 Task: Create a task  Implement a new cloud-based quality management system for a company , assign it to team member softage.2@softage.net in the project BrightWorks and update the status of the task to  Off Track , set the priority of the task to Medium
Action: Mouse moved to (91, 69)
Screenshot: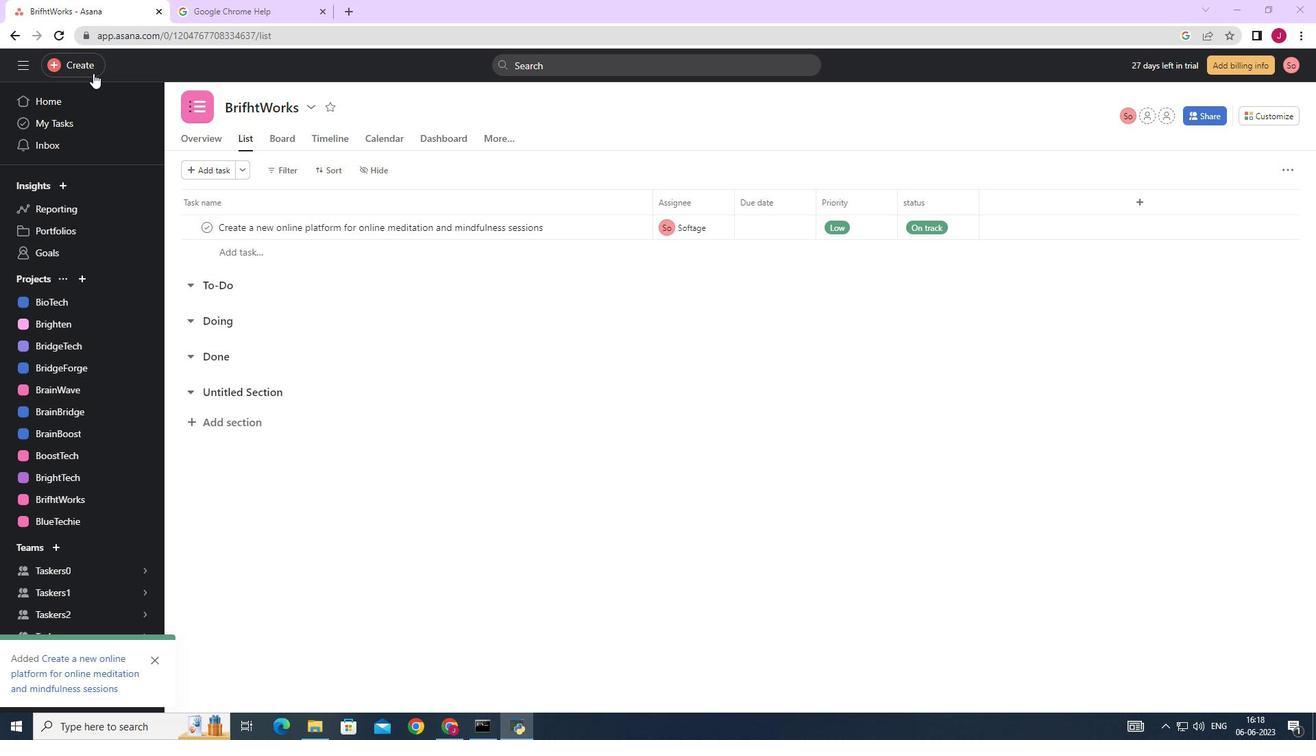 
Action: Mouse pressed left at (91, 69)
Screenshot: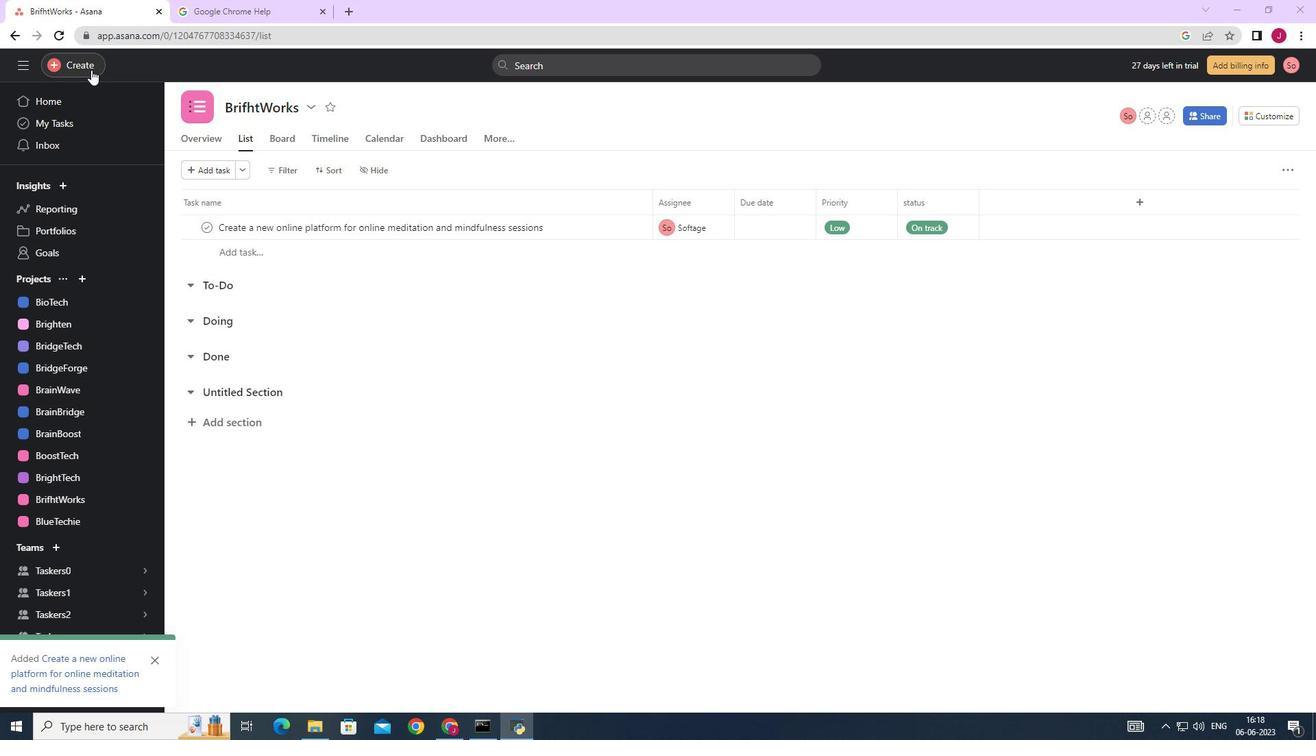 
Action: Mouse moved to (168, 69)
Screenshot: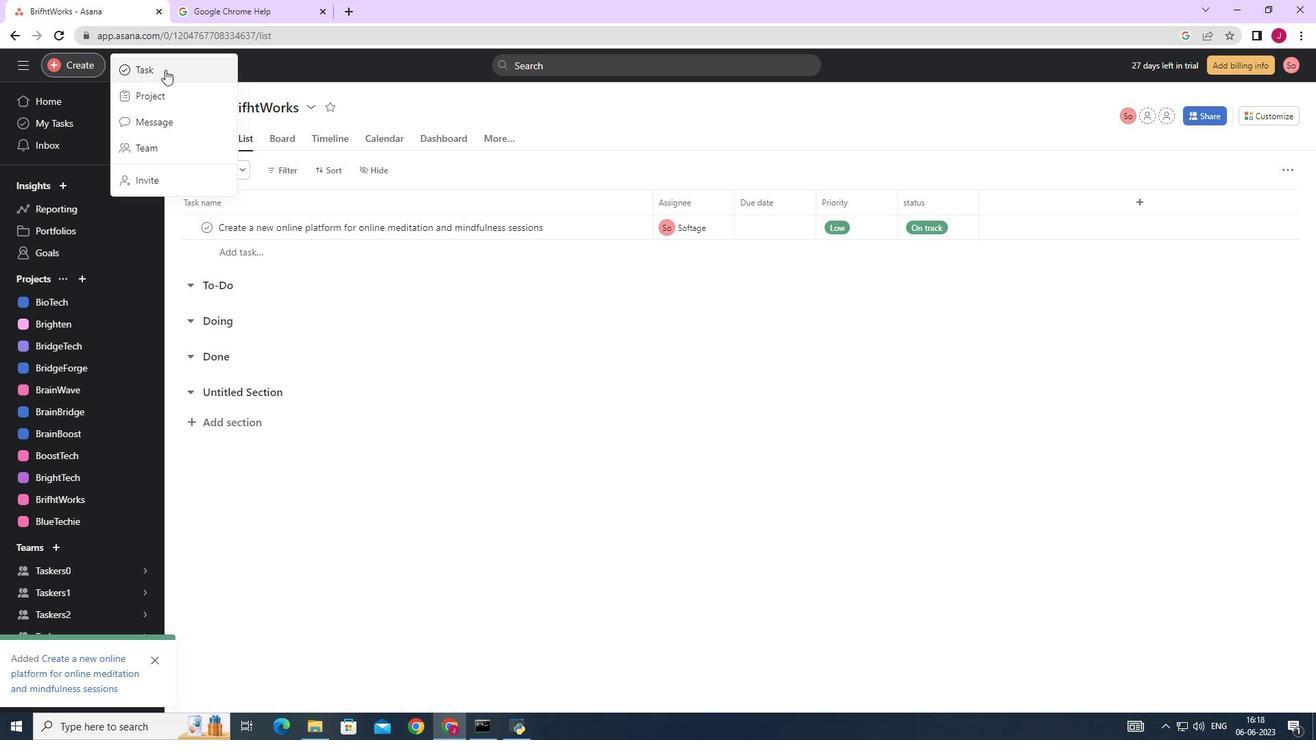 
Action: Mouse pressed left at (168, 69)
Screenshot: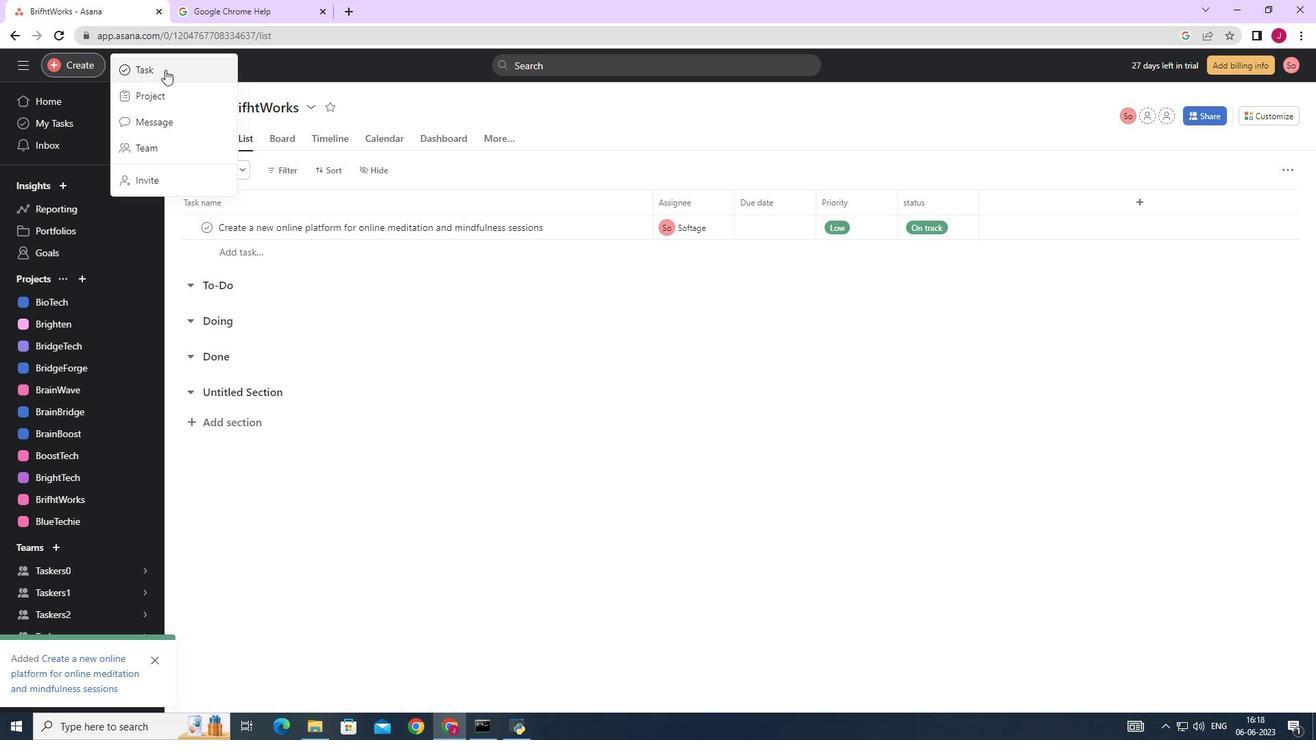 
Action: Mouse moved to (1043, 454)
Screenshot: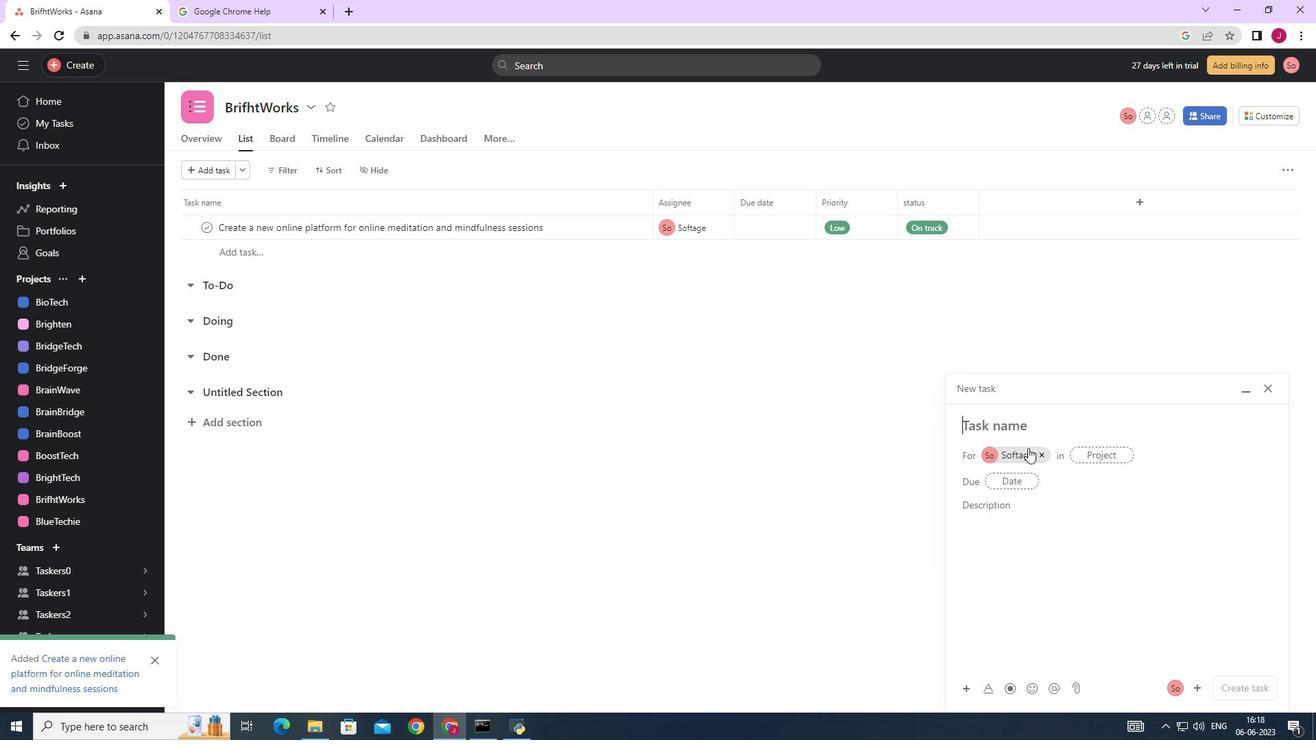 
Action: Mouse pressed left at (1043, 454)
Screenshot: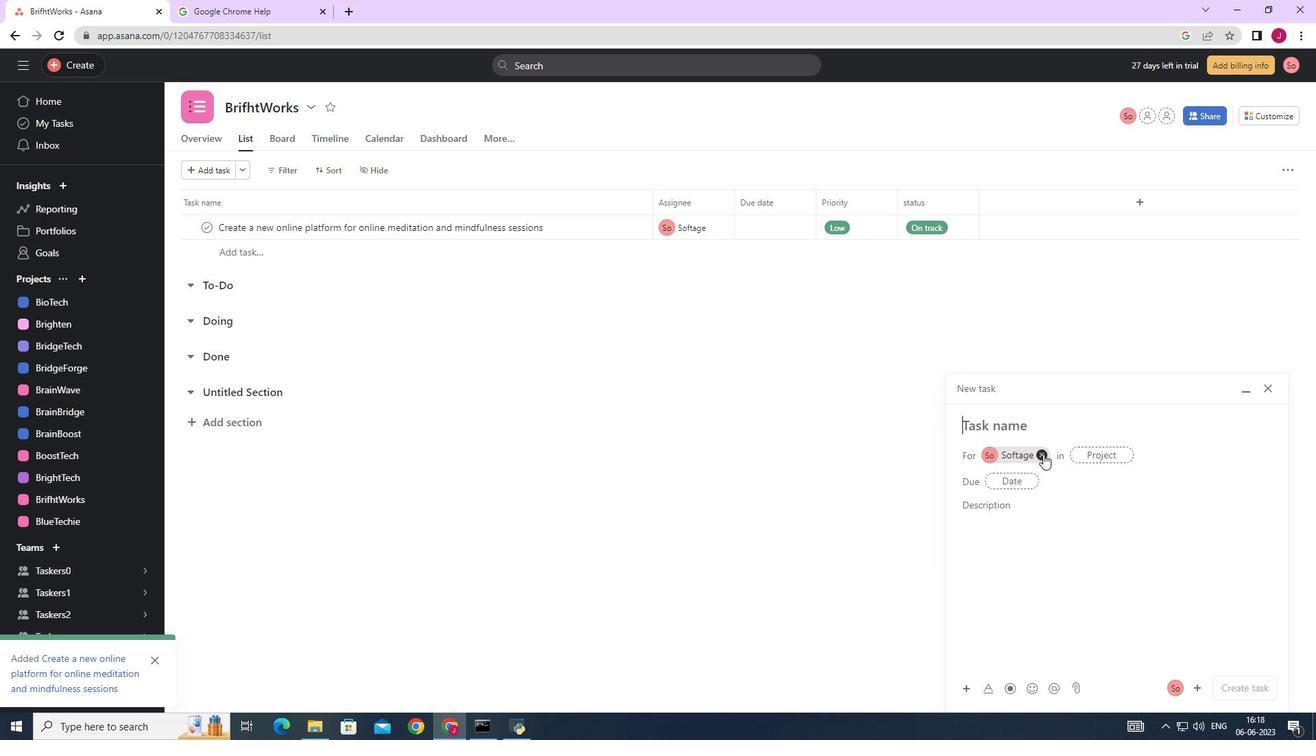 
Action: Mouse moved to (991, 425)
Screenshot: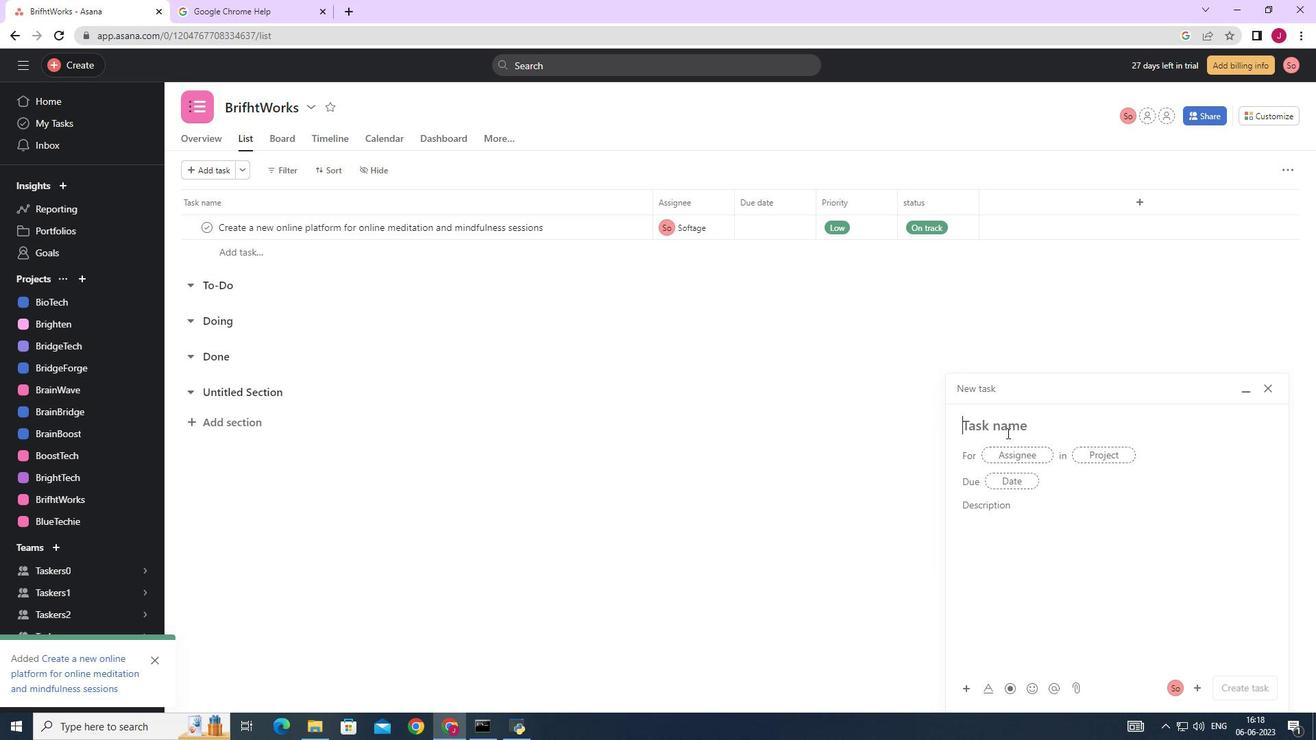 
Action: Mouse pressed left at (991, 425)
Screenshot: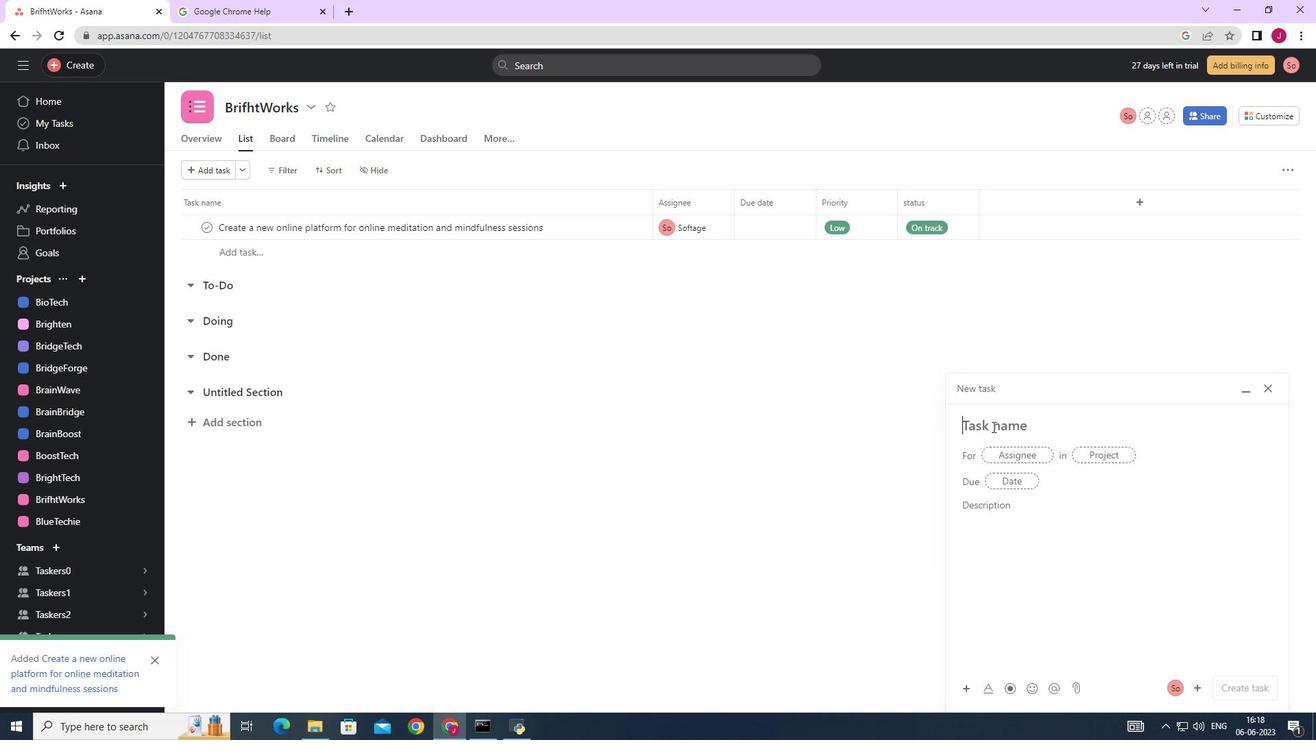 
Action: Key pressed <Key.caps_lock>I<Key.caps_lock>mplement<Key.space>a<Key.space>new<Key.space>cloud-based<Key.space>quality<Key.space>management<Key.space>system<Key.space>f<Key.backspace>or<Key.space><Key.backspace><Key.backspace><Key.backspace>for<Key.space>a<Key.space>company<Key.space>
Screenshot: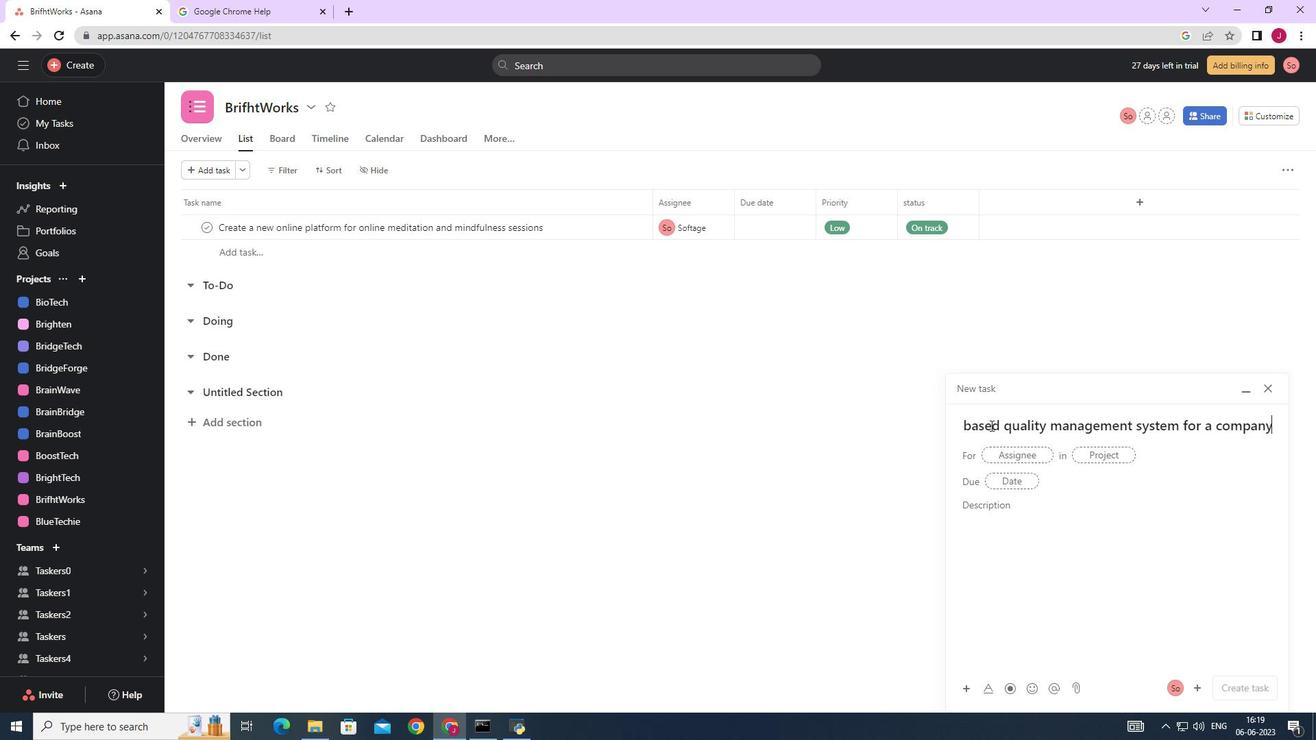 
Action: Mouse moved to (1011, 452)
Screenshot: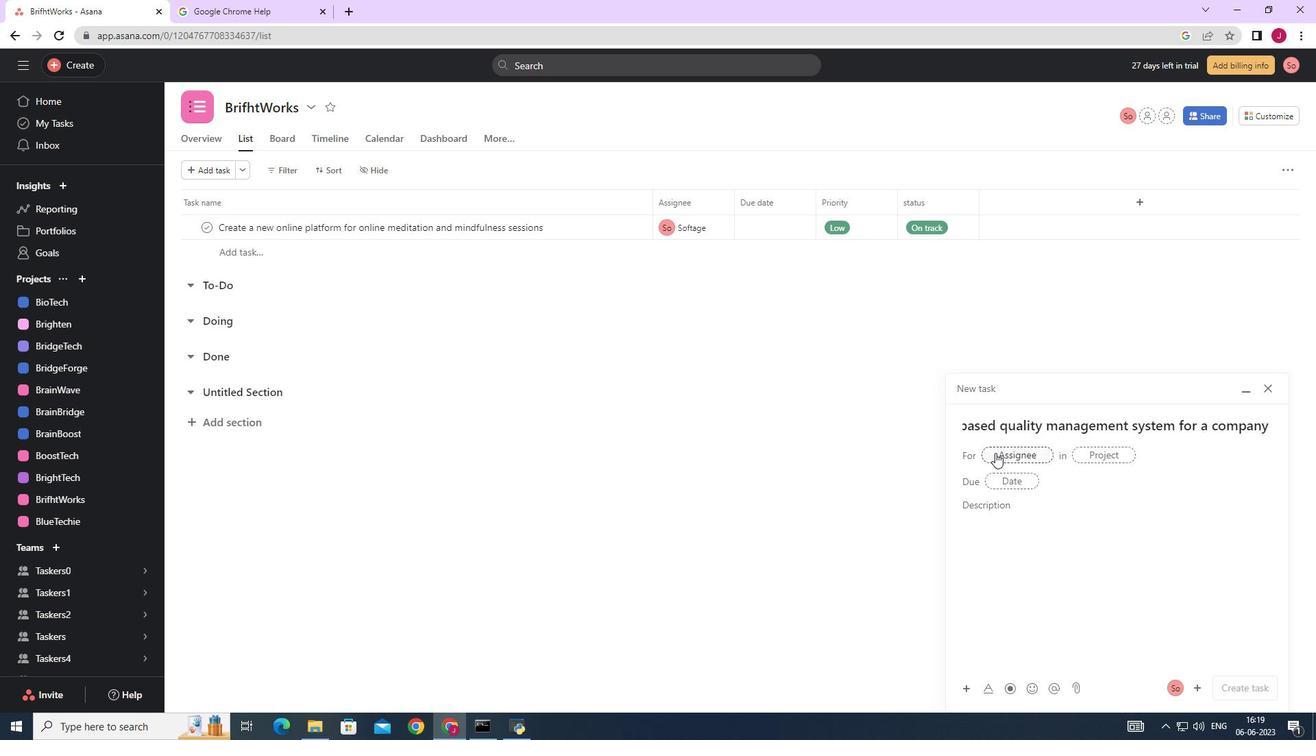 
Action: Mouse pressed left at (1011, 452)
Screenshot: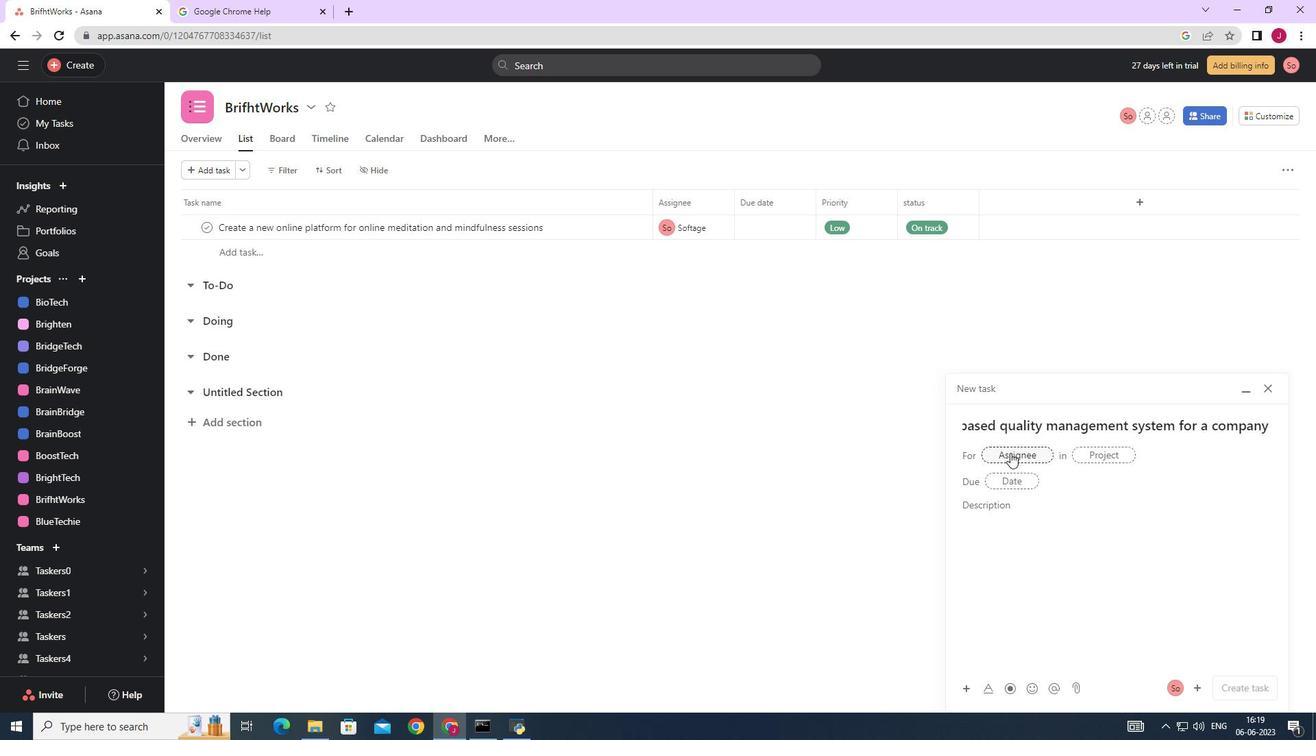 
Action: Key pressed softage.2
Screenshot: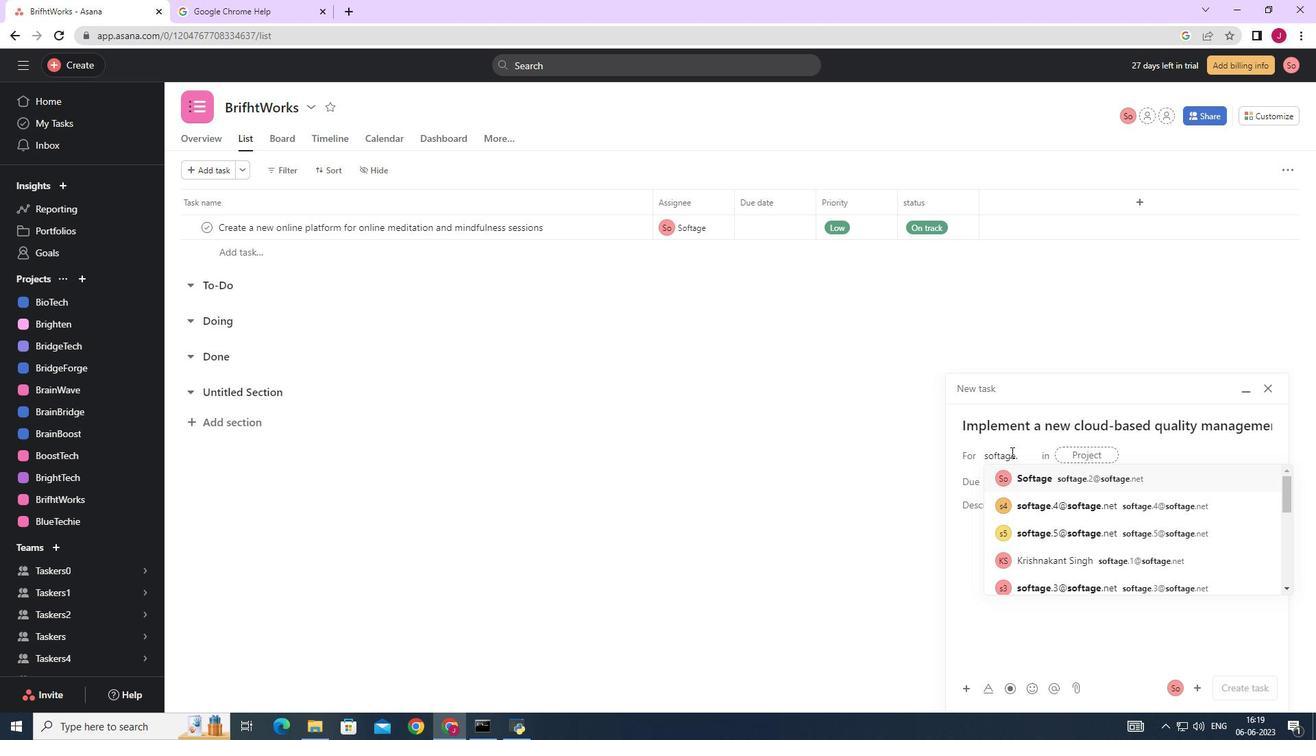 
Action: Mouse moved to (1062, 476)
Screenshot: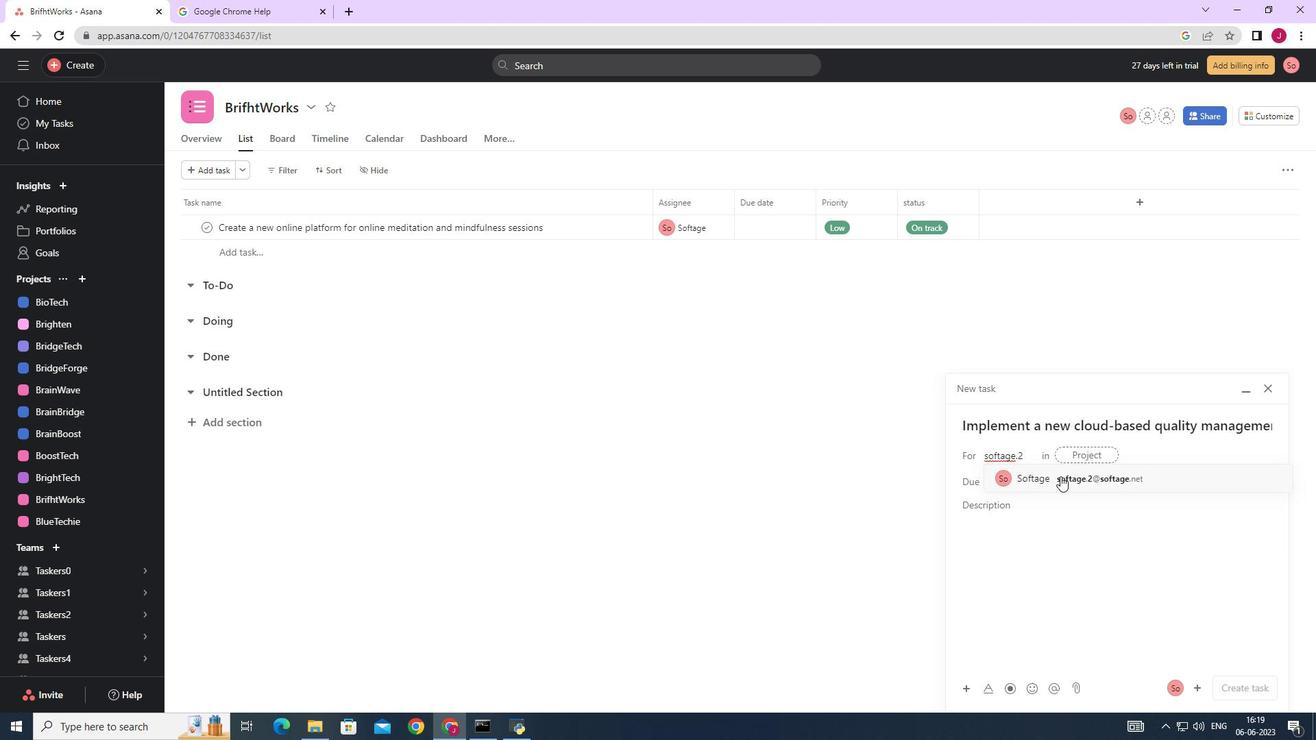 
Action: Mouse pressed left at (1062, 476)
Screenshot: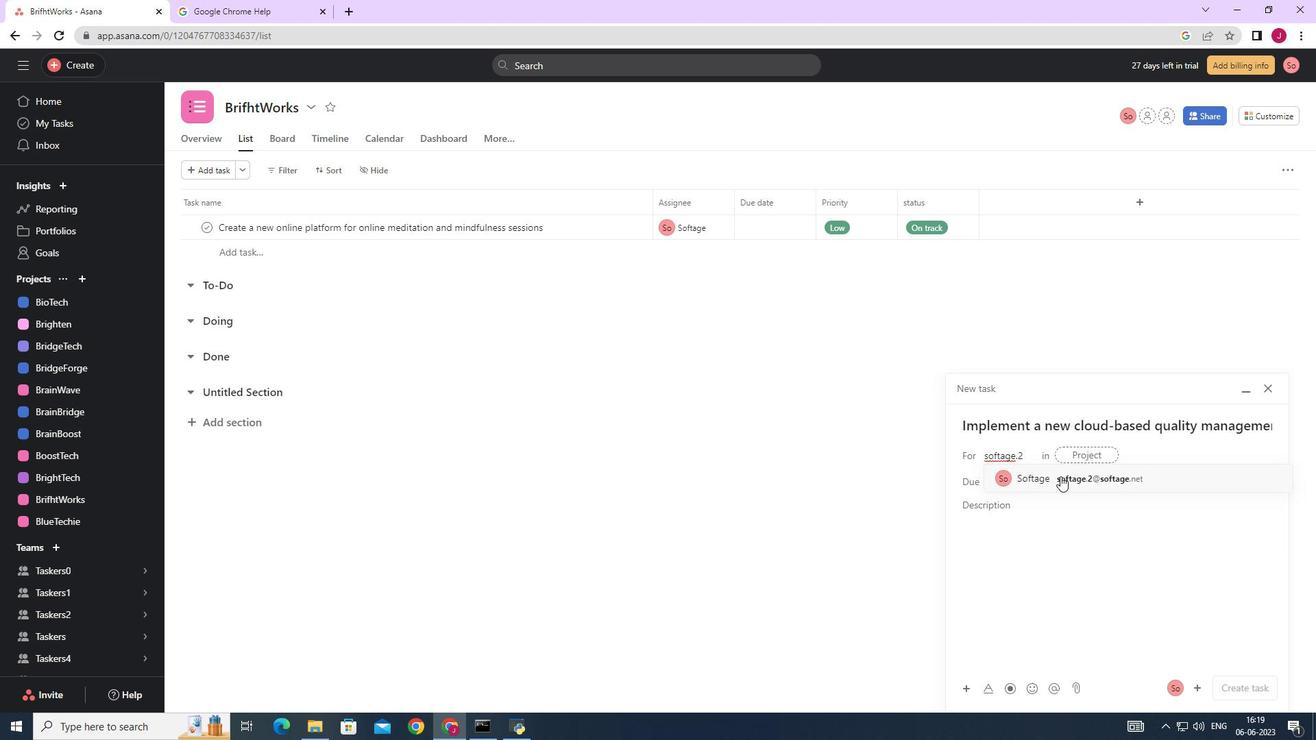 
Action: Mouse moved to (856, 481)
Screenshot: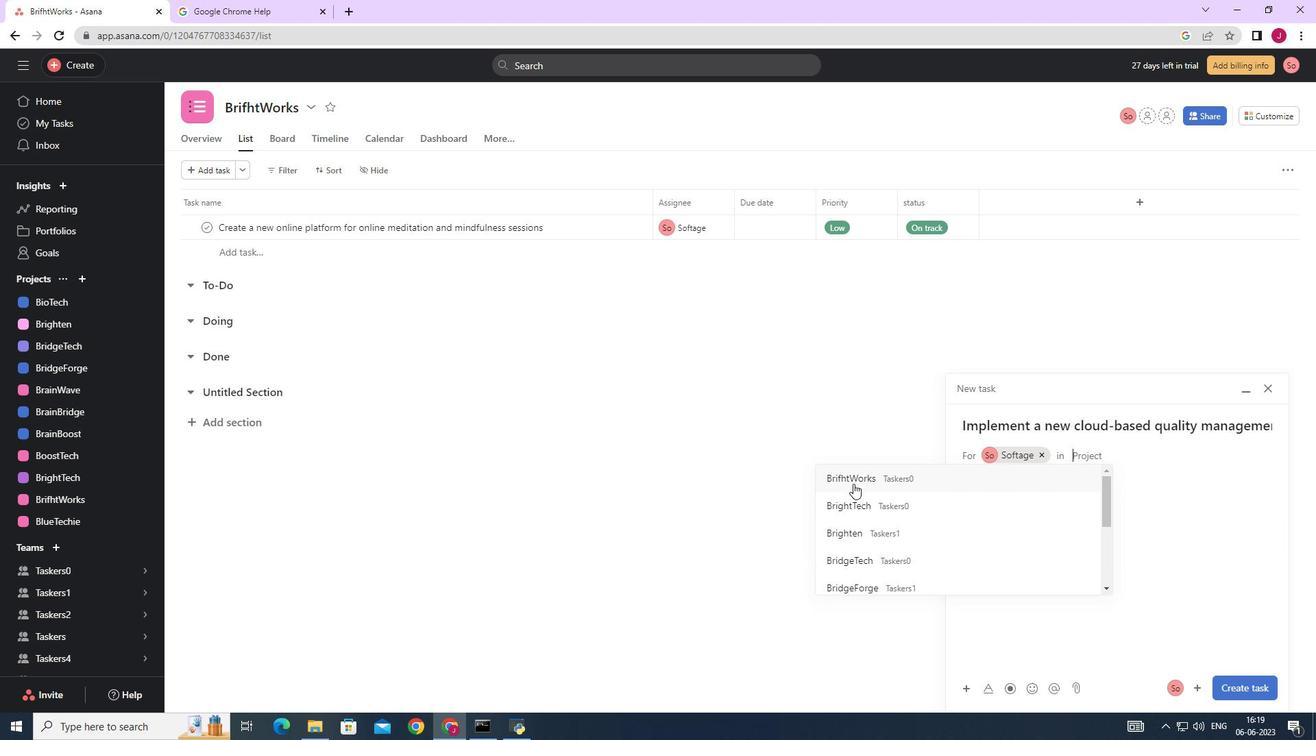 
Action: Mouse pressed left at (856, 481)
Screenshot: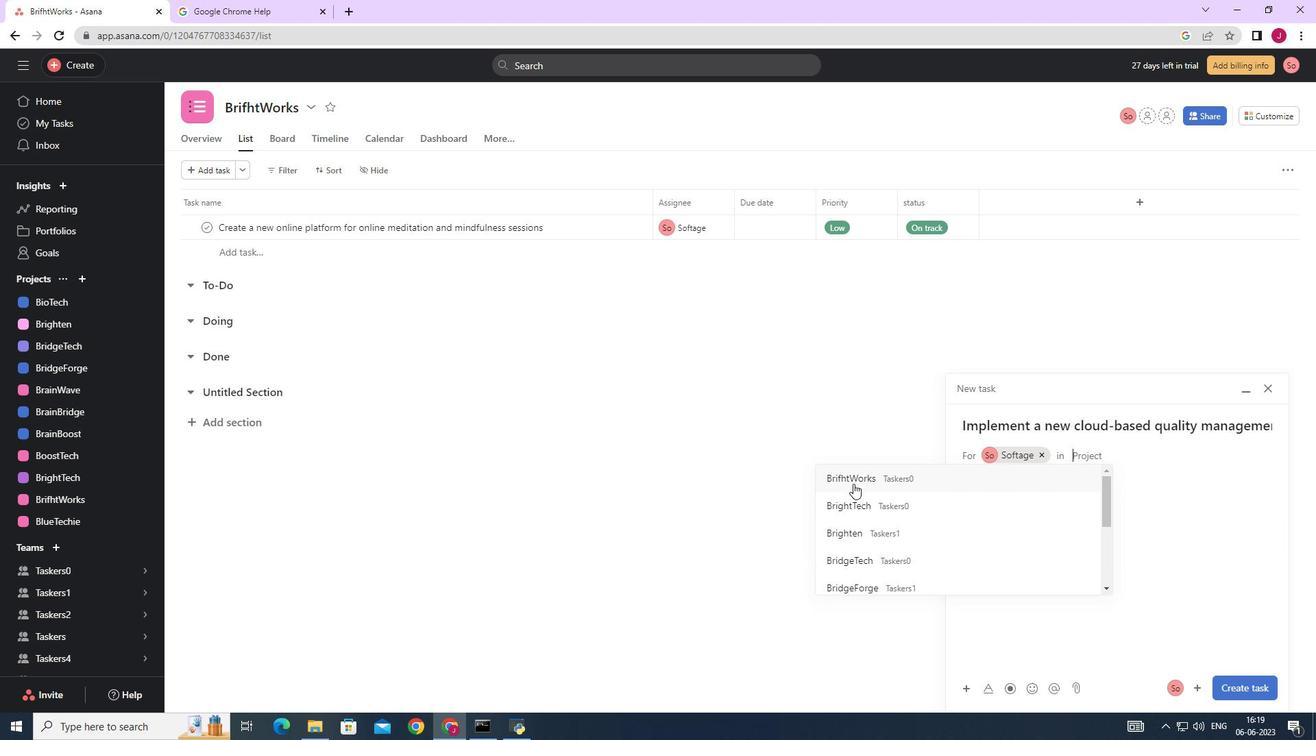 
Action: Mouse moved to (1023, 504)
Screenshot: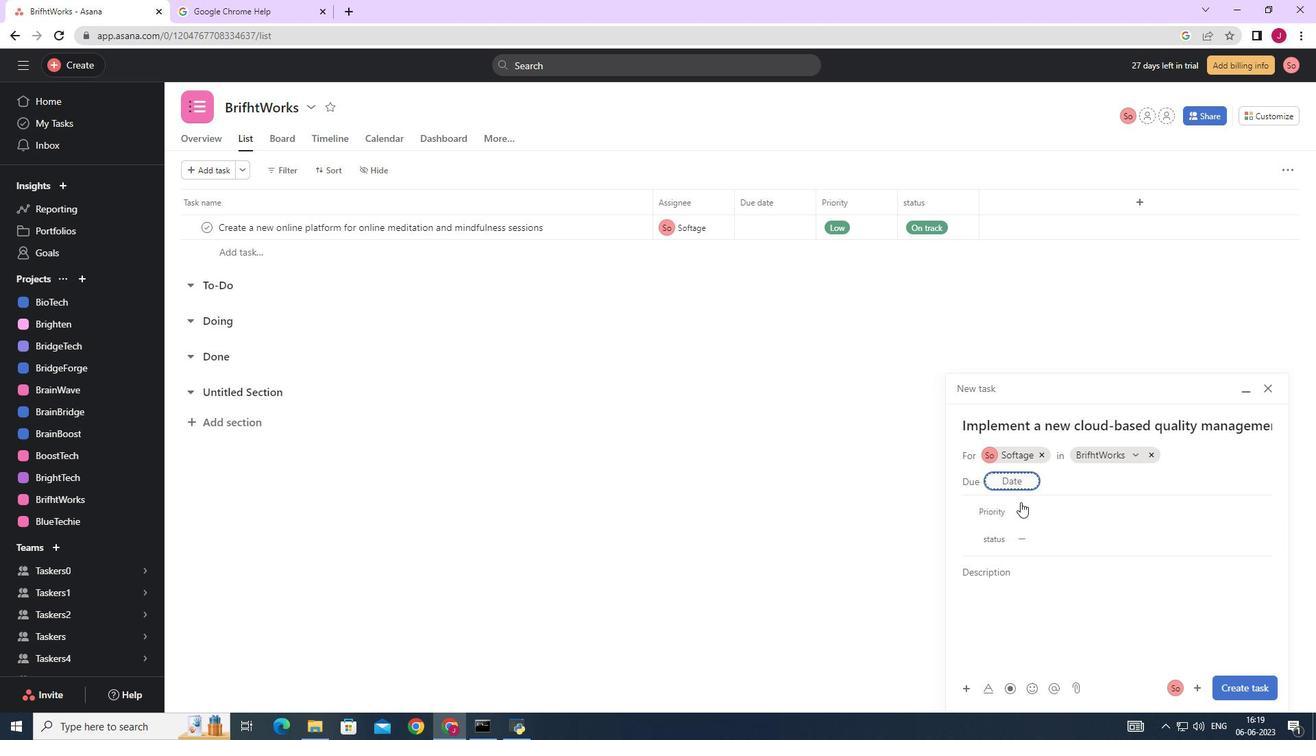 
Action: Mouse pressed left at (1023, 504)
Screenshot: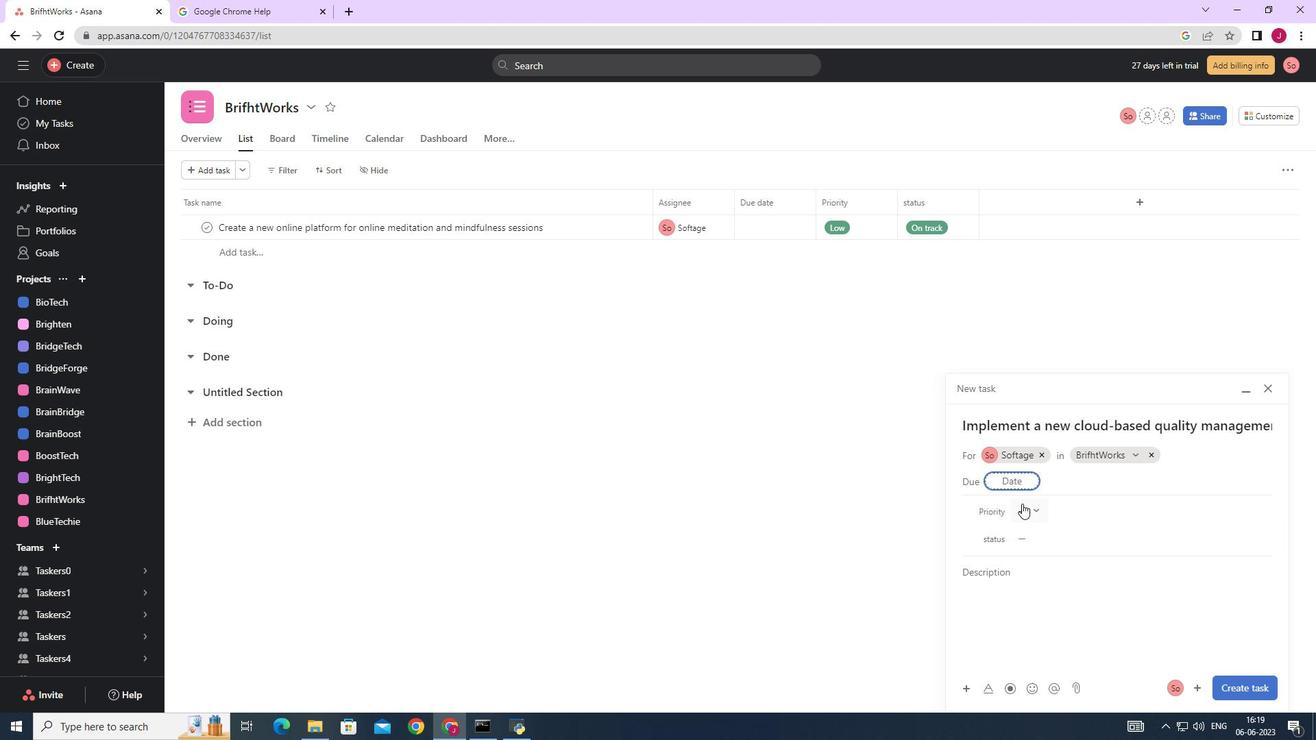 
Action: Mouse moved to (1064, 578)
Screenshot: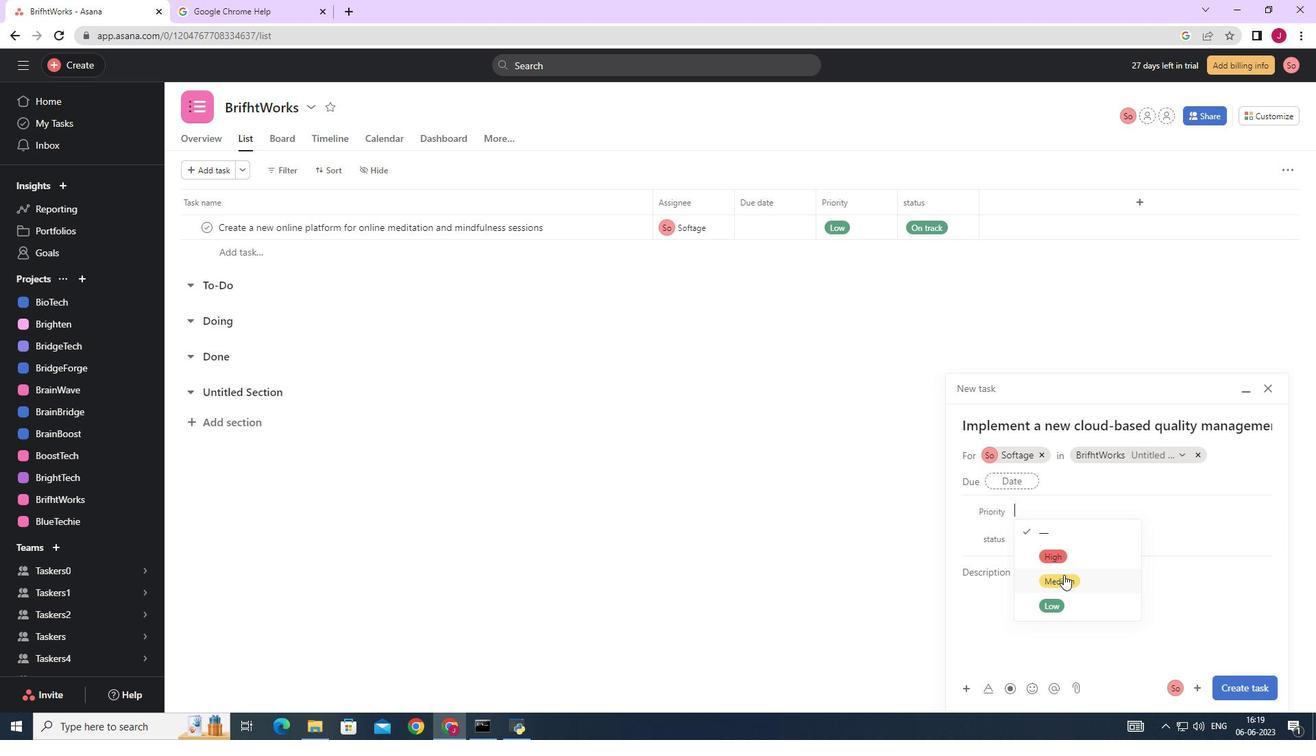 
Action: Mouse pressed left at (1064, 578)
Screenshot: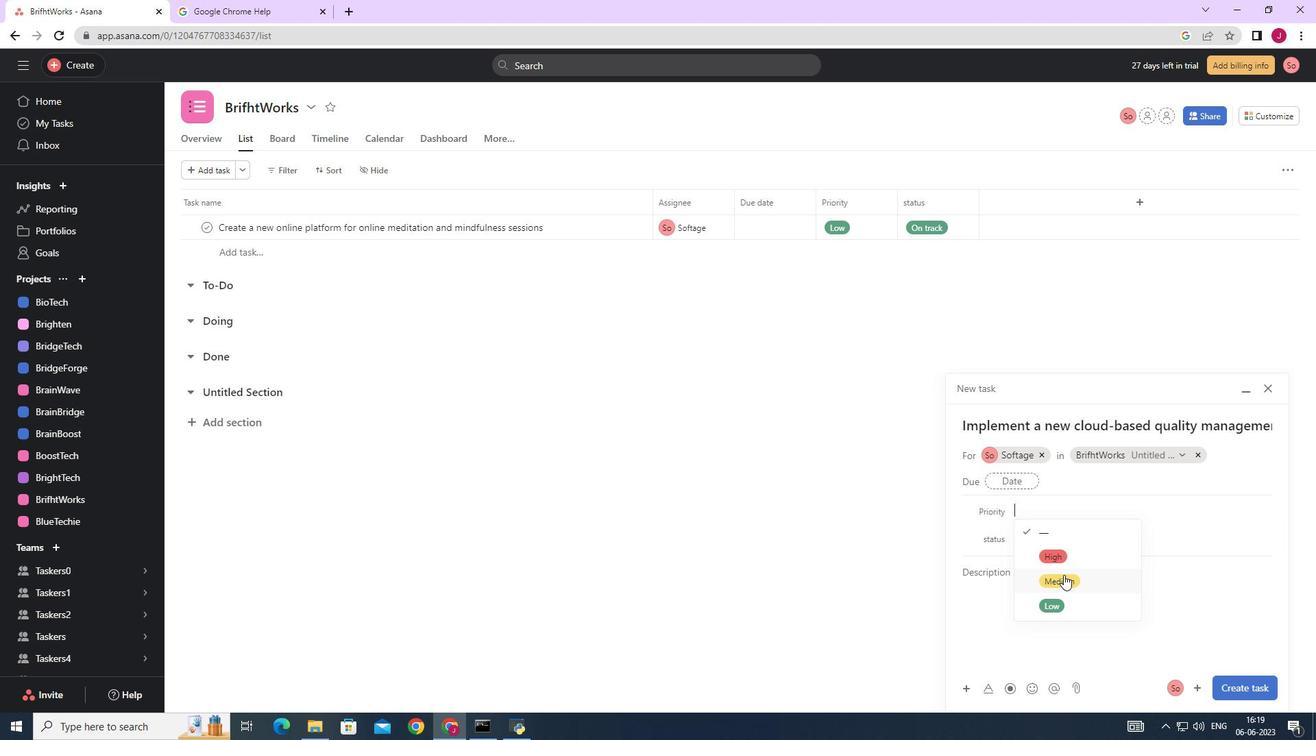 
Action: Mouse moved to (1029, 540)
Screenshot: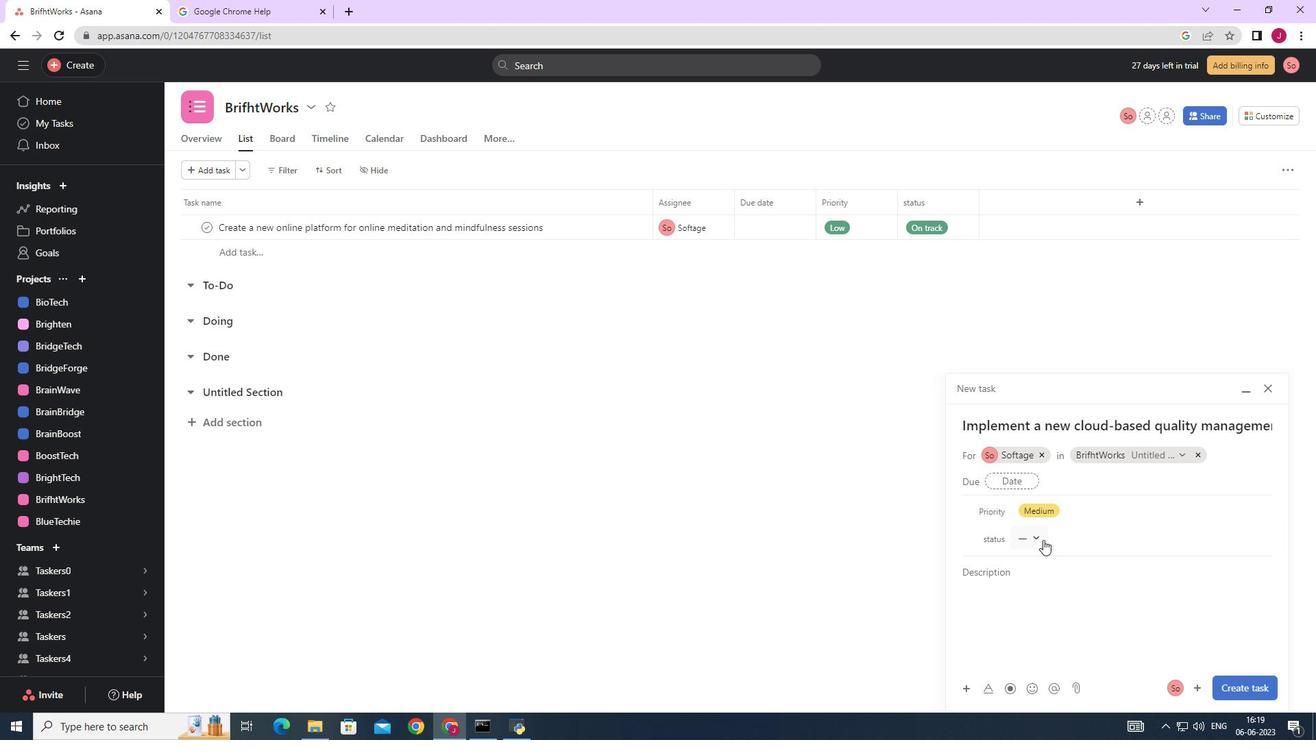 
Action: Mouse pressed left at (1029, 540)
Screenshot: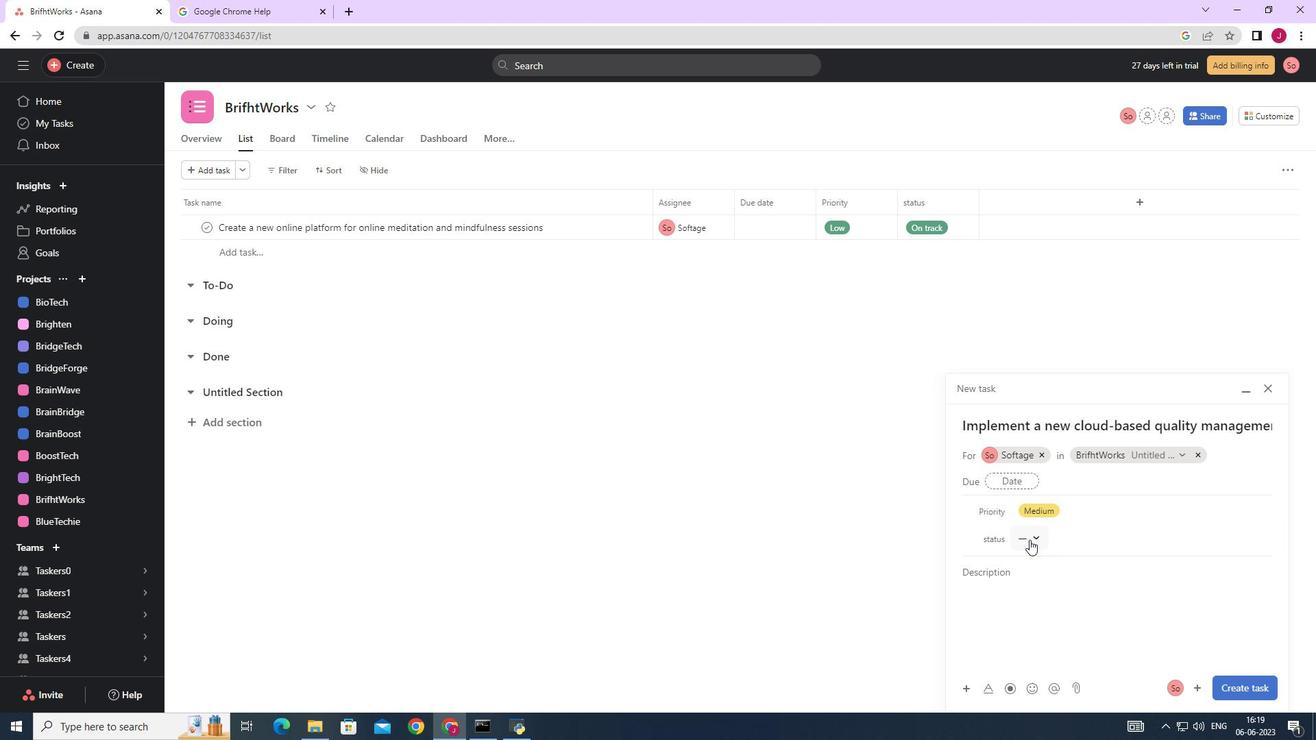 
Action: Mouse moved to (1063, 606)
Screenshot: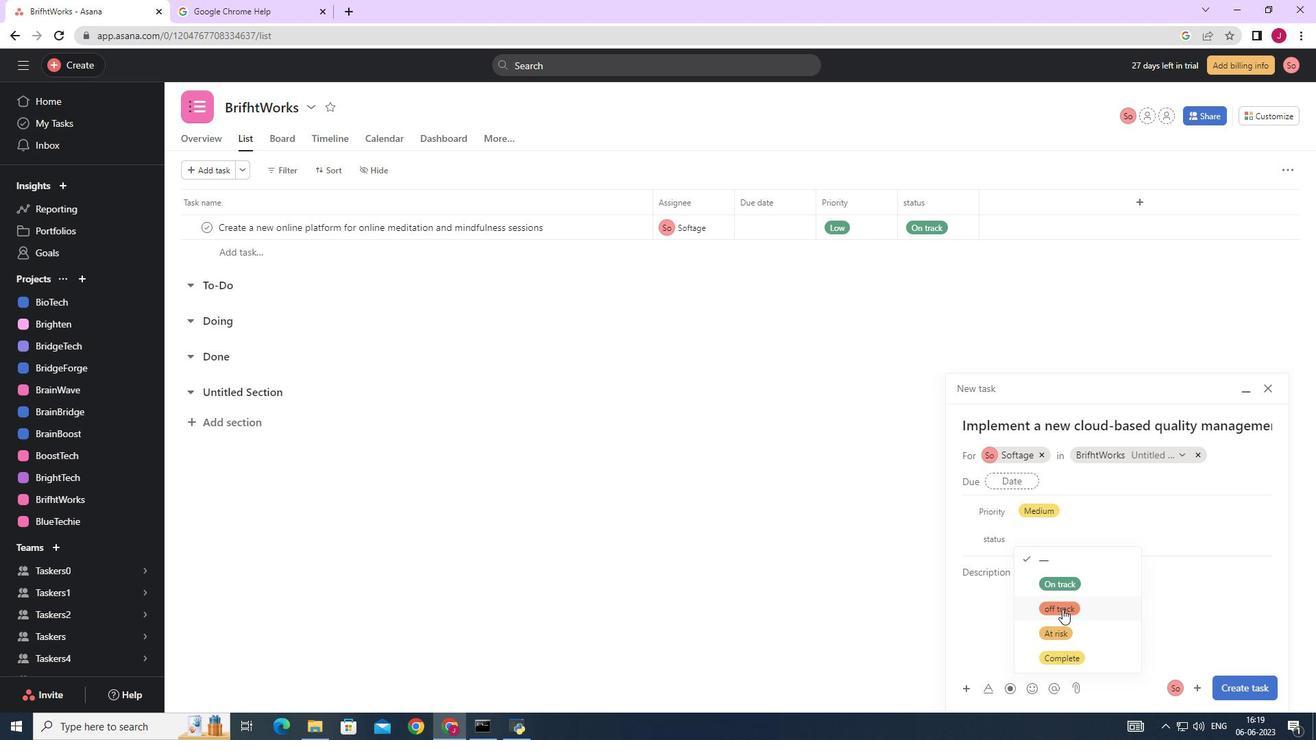 
Action: Mouse pressed left at (1063, 606)
Screenshot: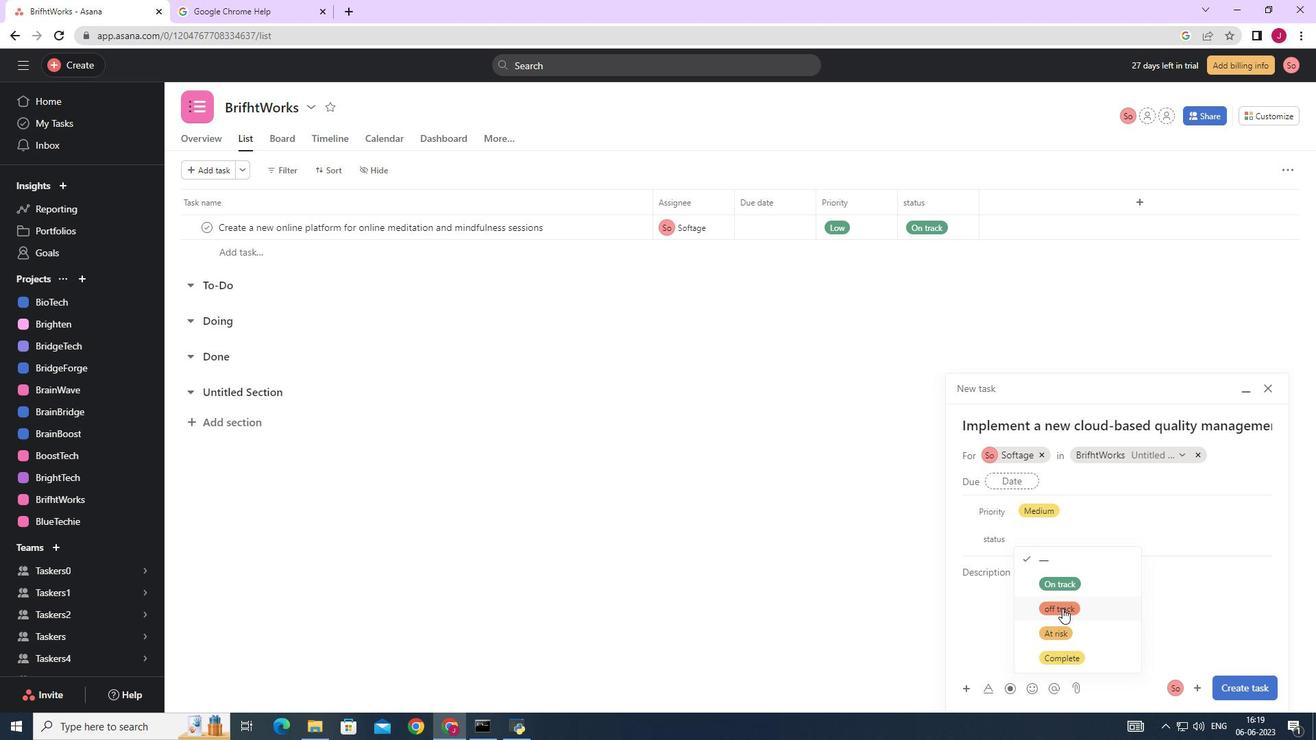 
Action: Mouse moved to (1229, 693)
Screenshot: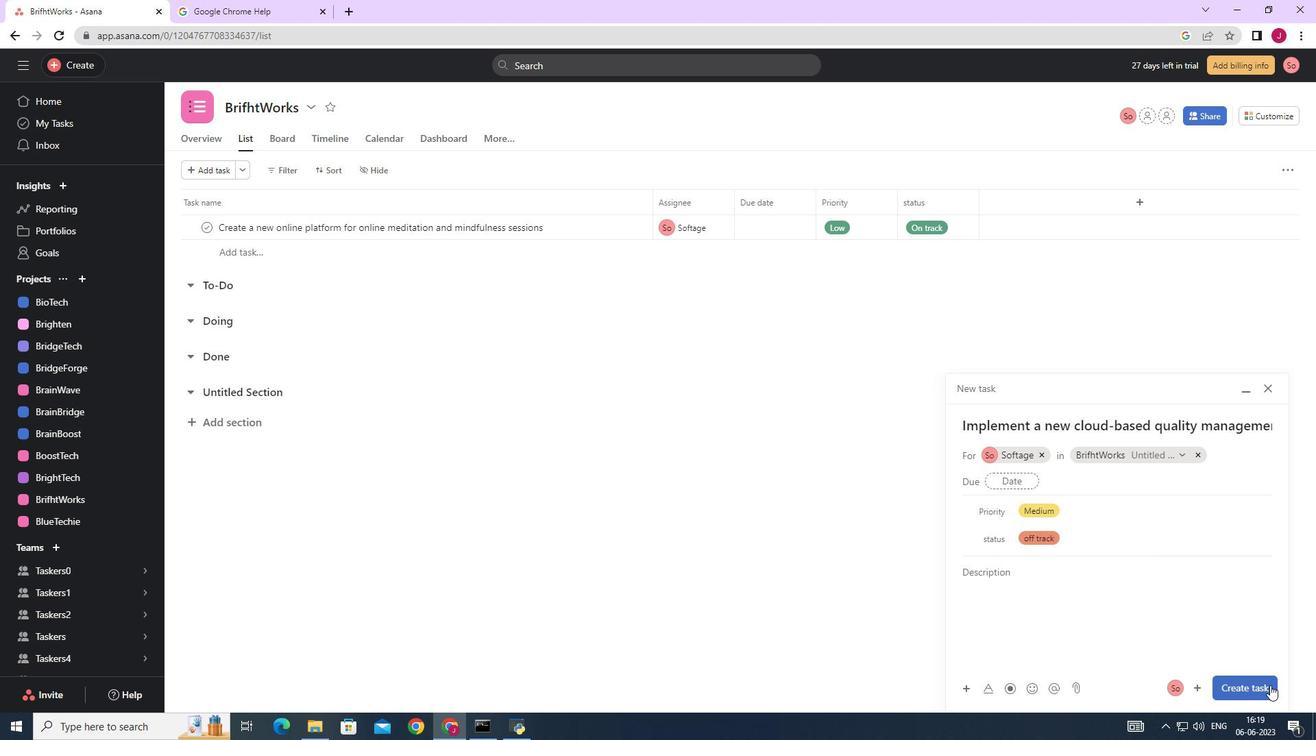 
Action: Mouse pressed left at (1229, 693)
Screenshot: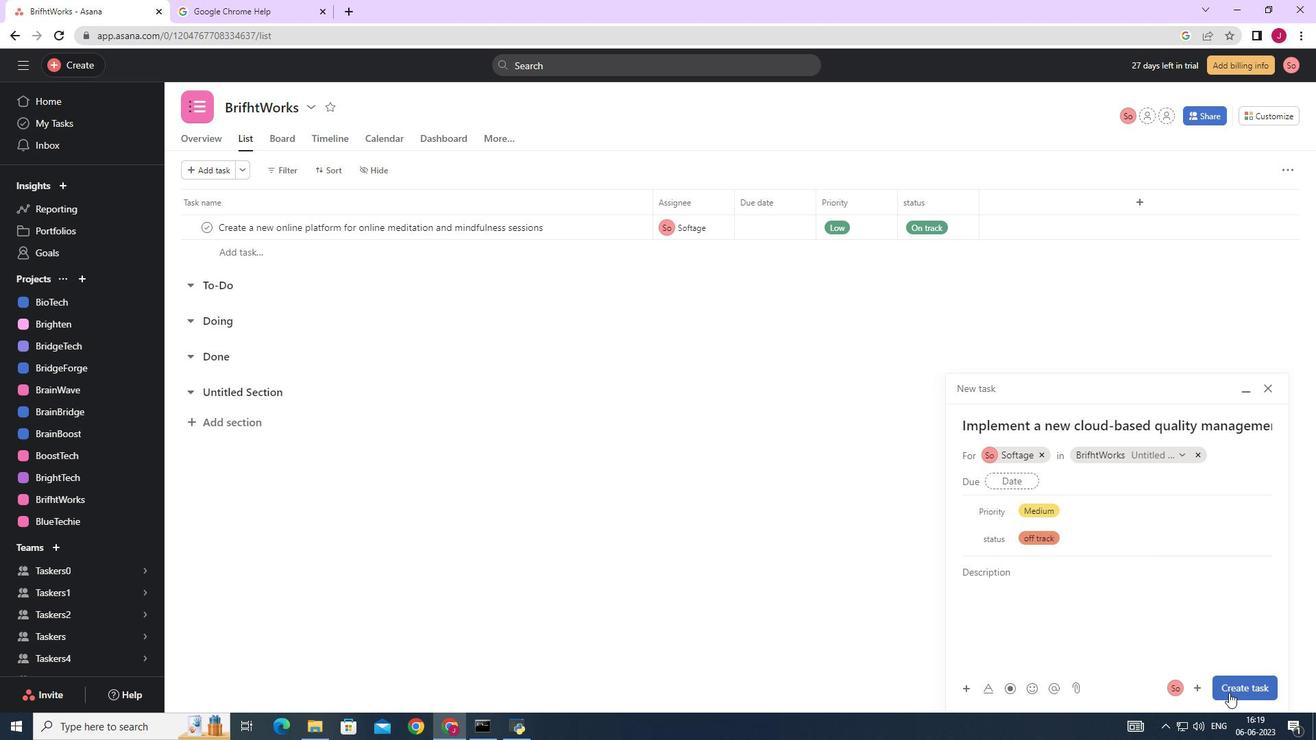 
Action: Mouse moved to (989, 541)
Screenshot: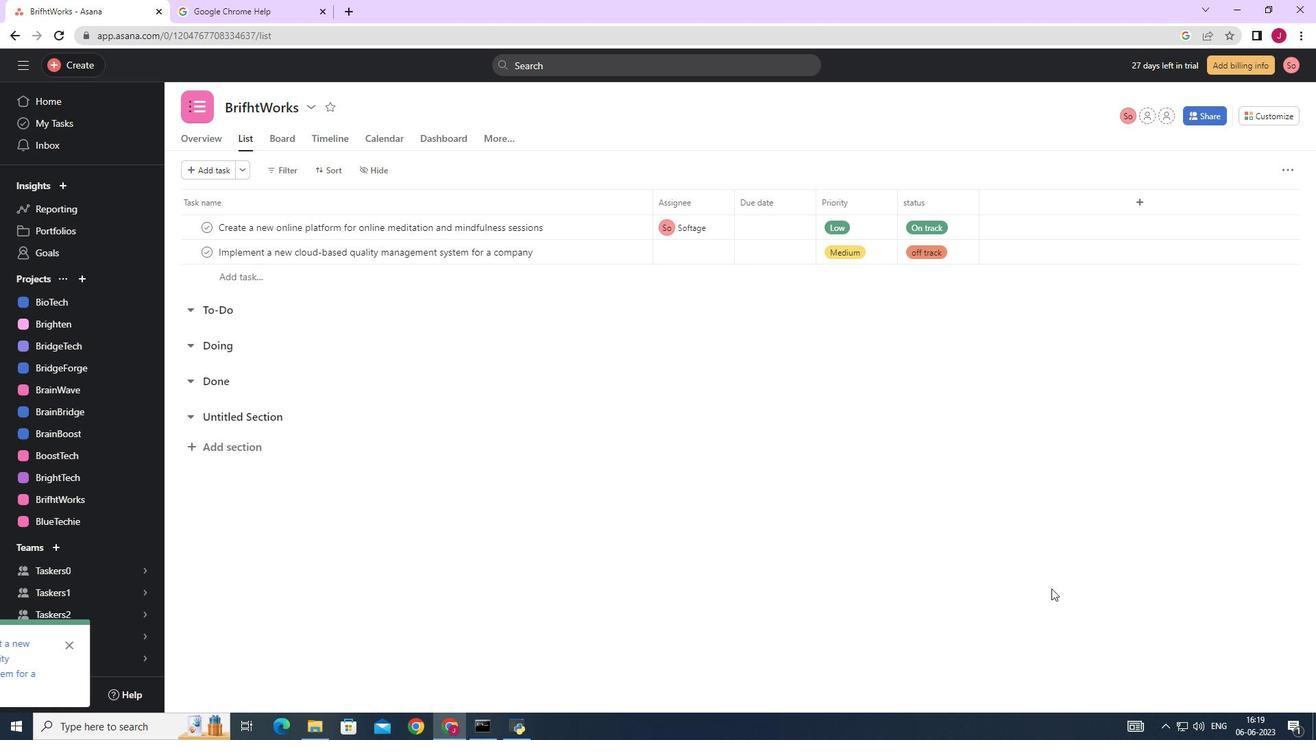 
